 Task: Edit the duration of the event to 60 minutes.
Action: Mouse moved to (680, 316)
Screenshot: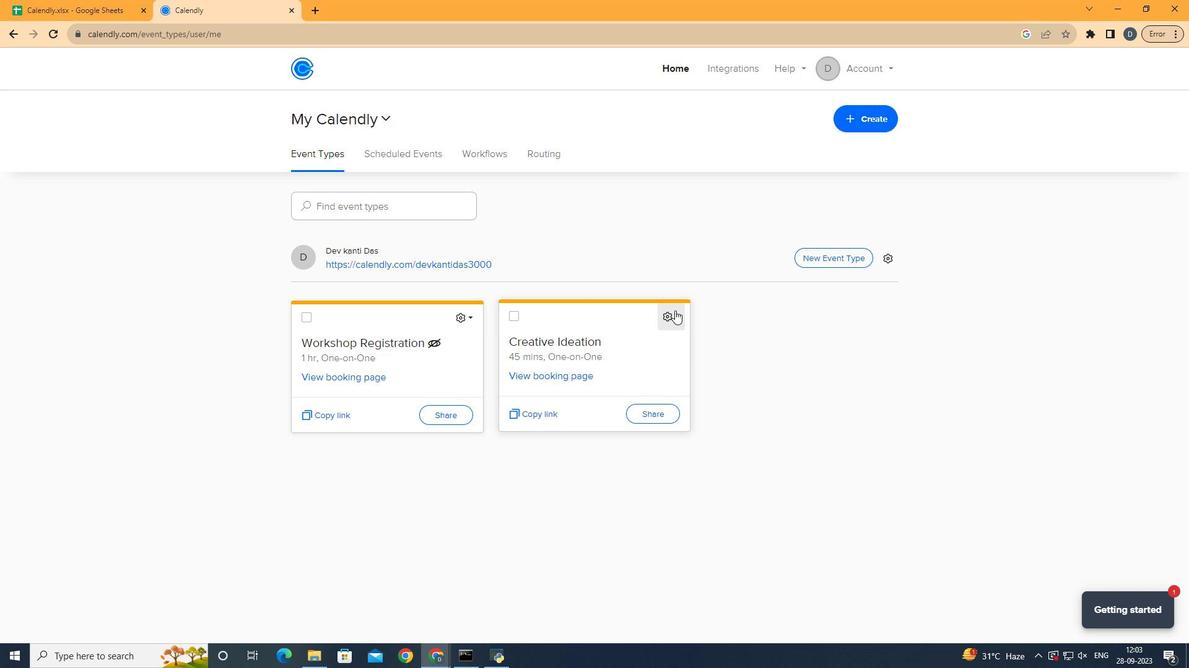 
Action: Mouse pressed left at (680, 316)
Screenshot: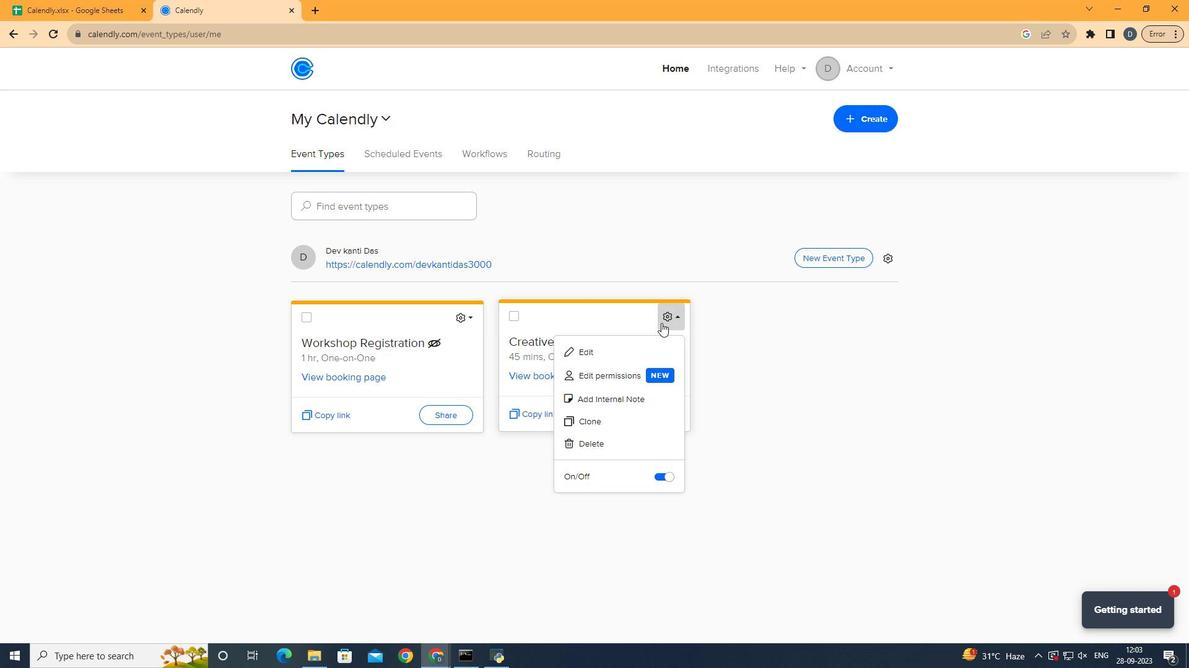 
Action: Mouse moved to (644, 358)
Screenshot: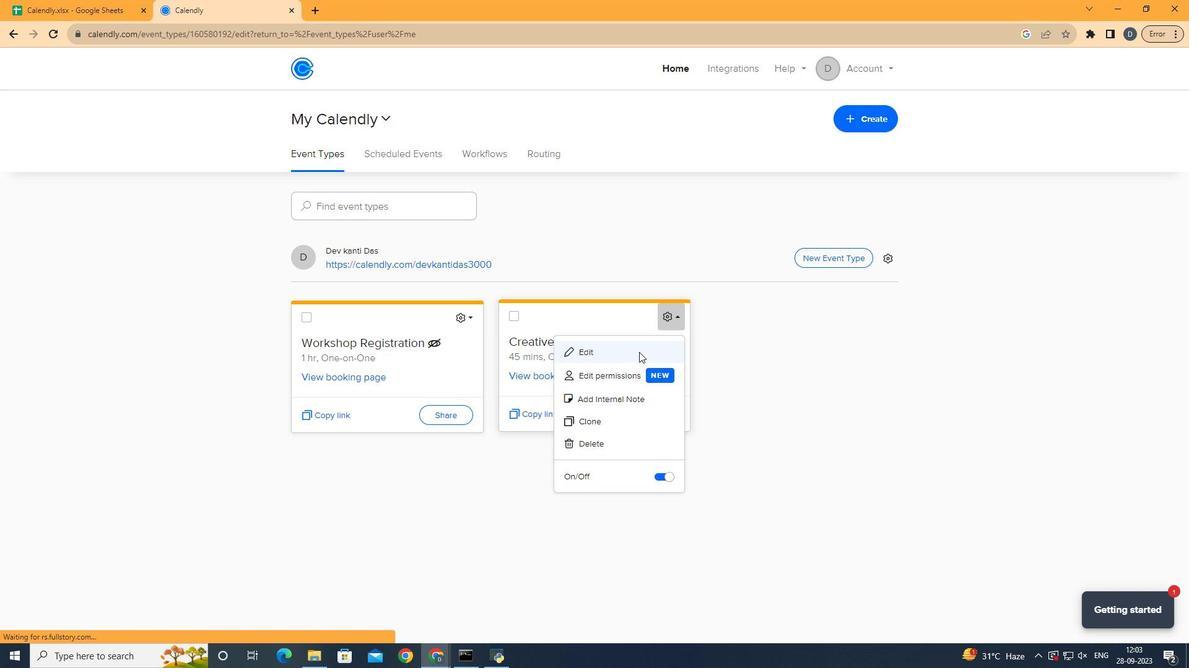 
Action: Mouse pressed left at (644, 358)
Screenshot: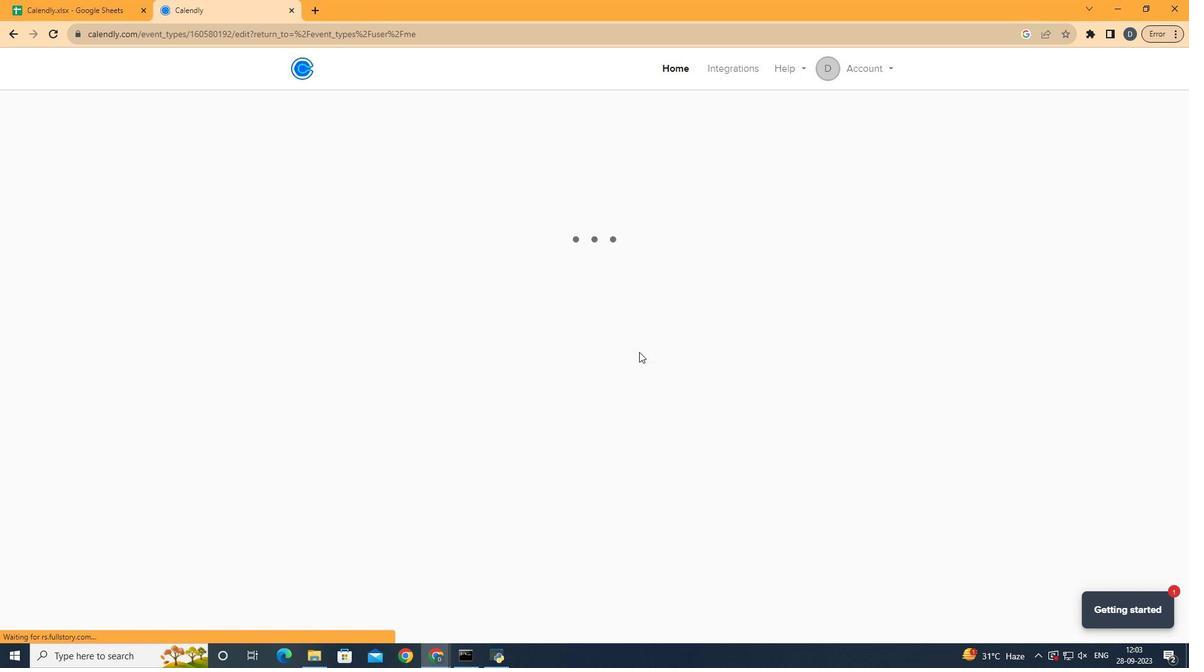 
Action: Mouse moved to (525, 264)
Screenshot: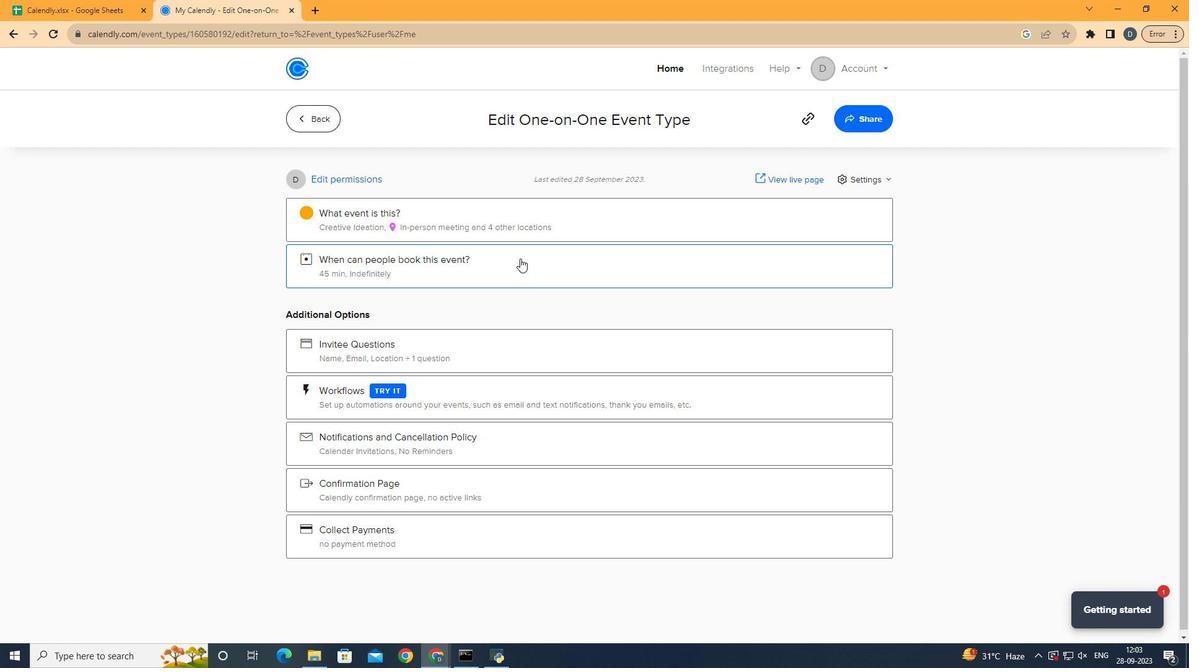 
Action: Mouse pressed left at (525, 264)
Screenshot: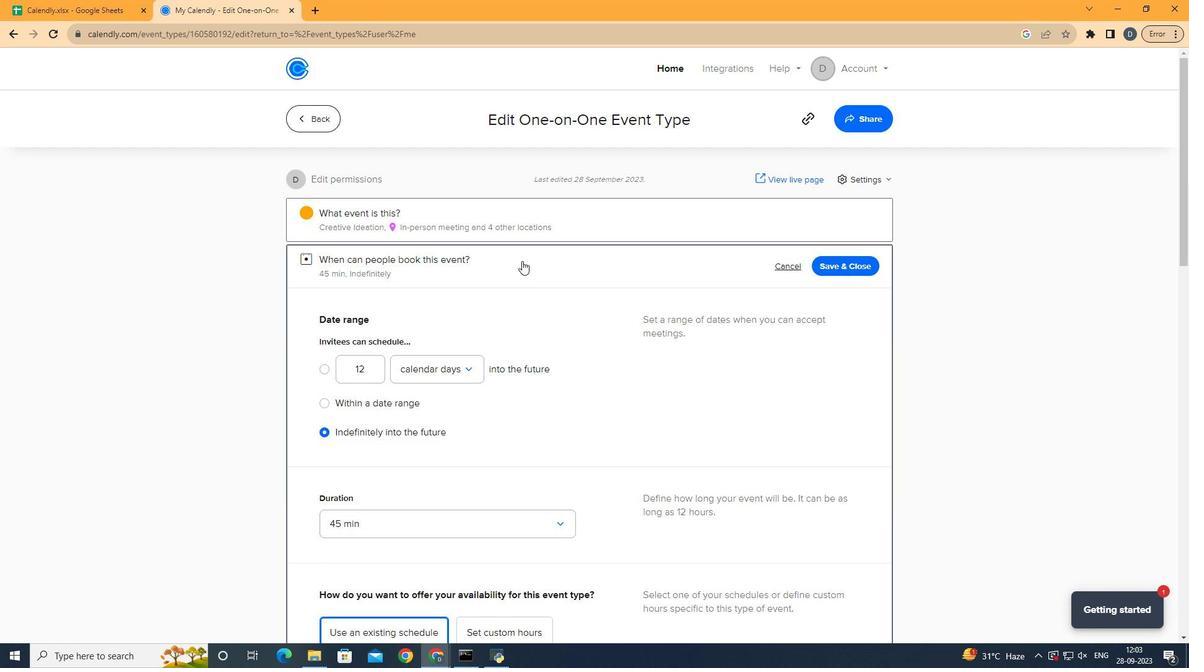 
Action: Mouse moved to (533, 328)
Screenshot: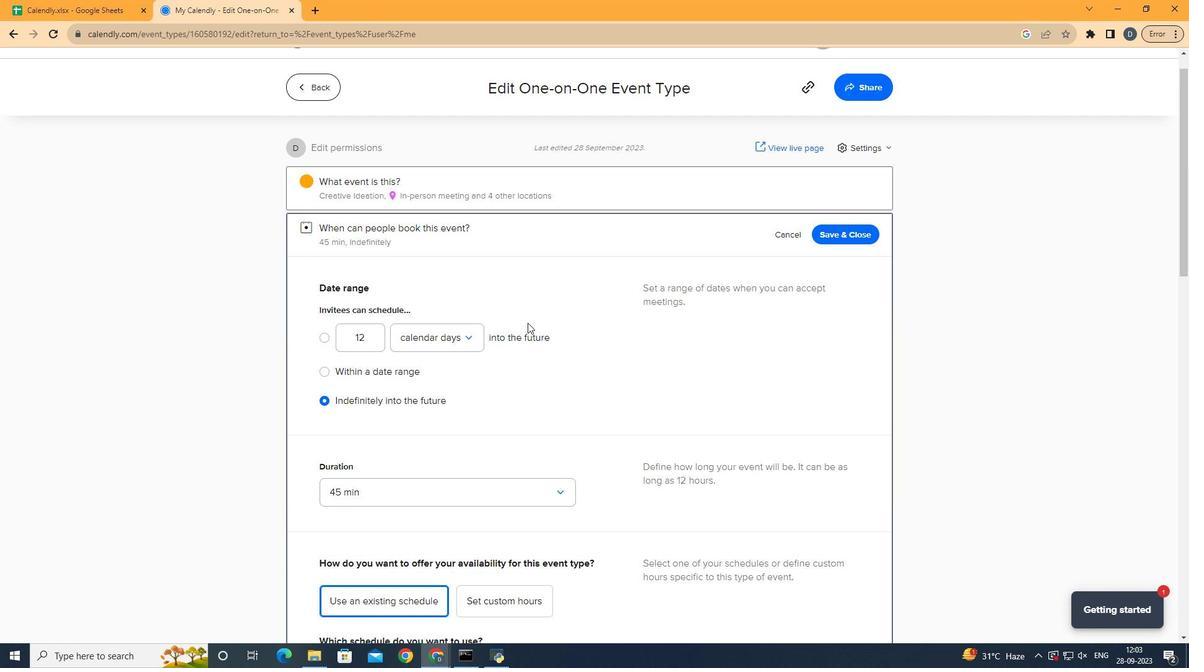 
Action: Mouse scrolled (533, 328) with delta (0, 0)
Screenshot: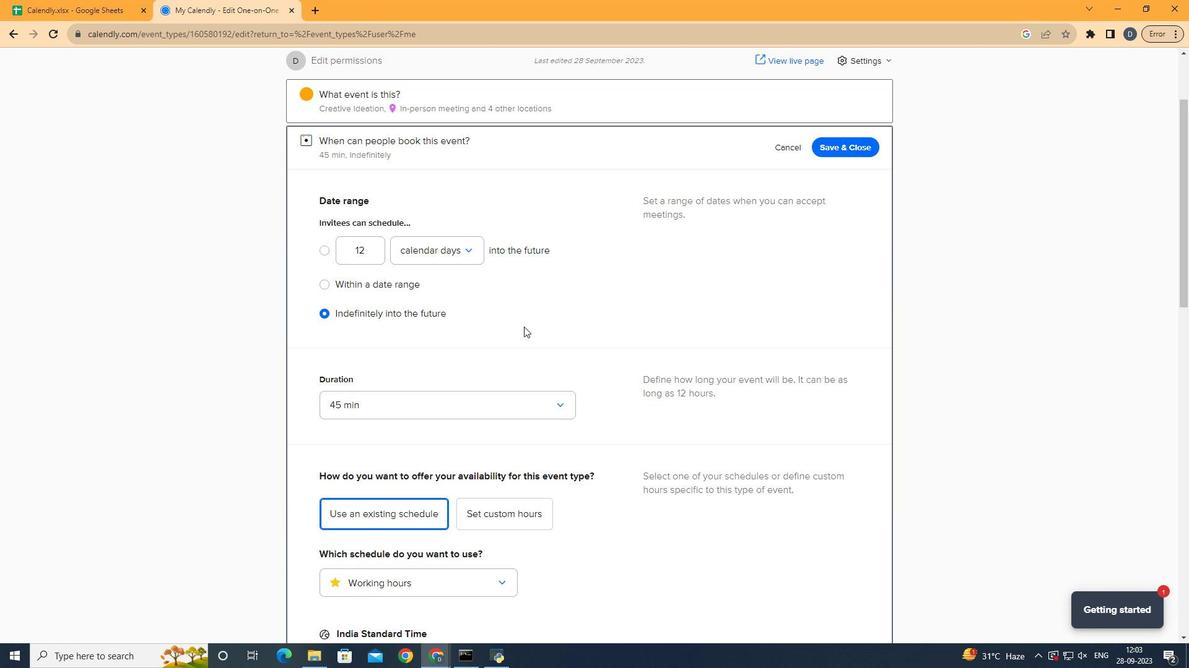 
Action: Mouse scrolled (533, 328) with delta (0, 0)
Screenshot: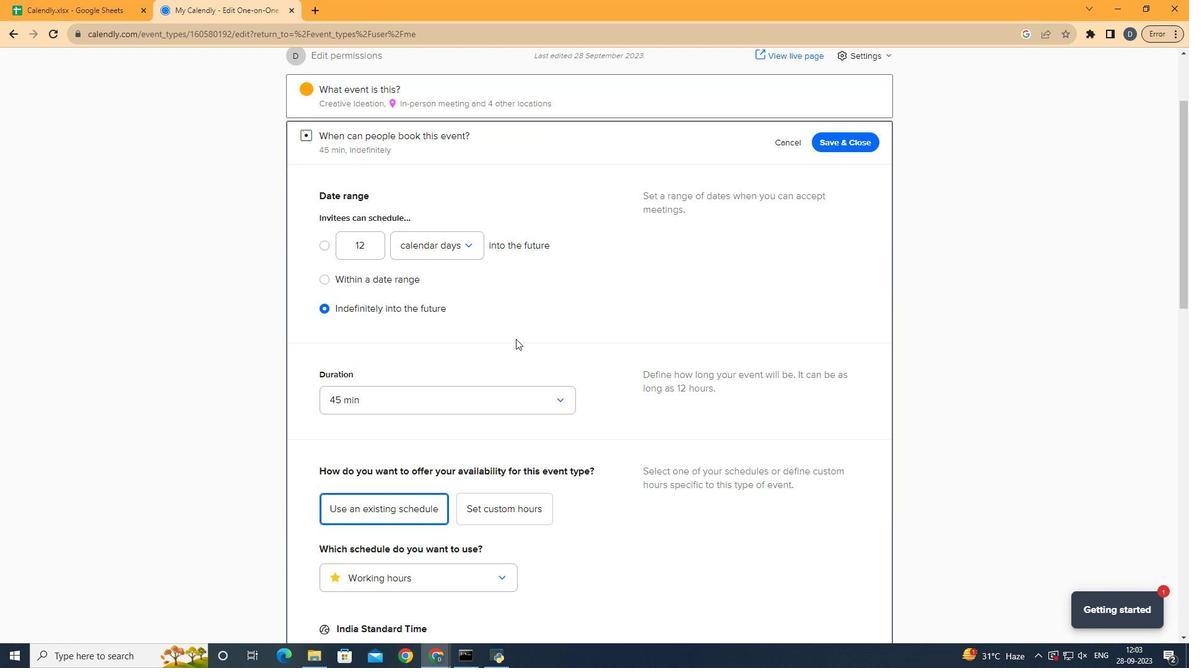 
Action: Mouse moved to (498, 410)
Screenshot: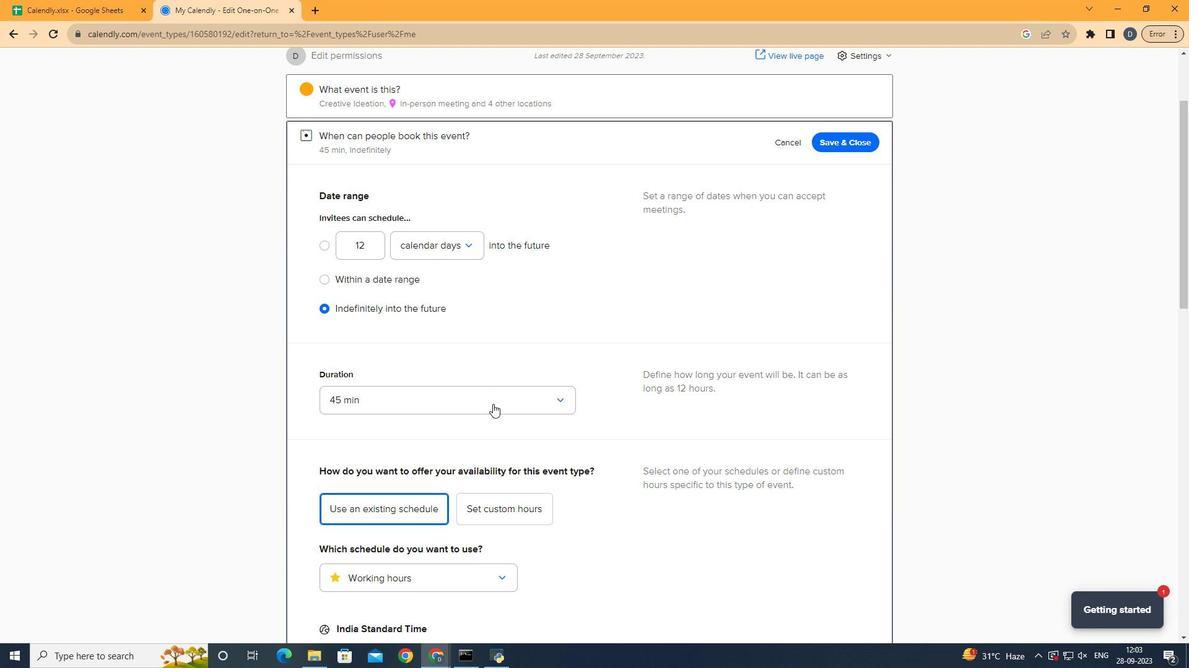
Action: Mouse pressed left at (498, 410)
Screenshot: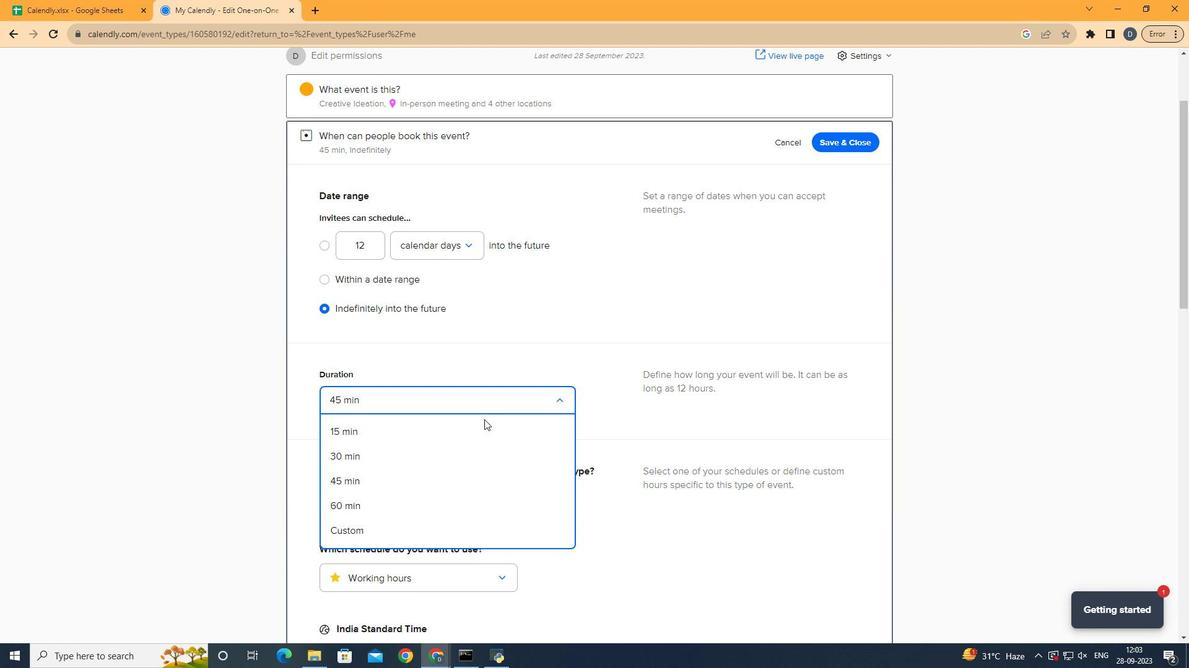 
Action: Mouse moved to (462, 502)
Screenshot: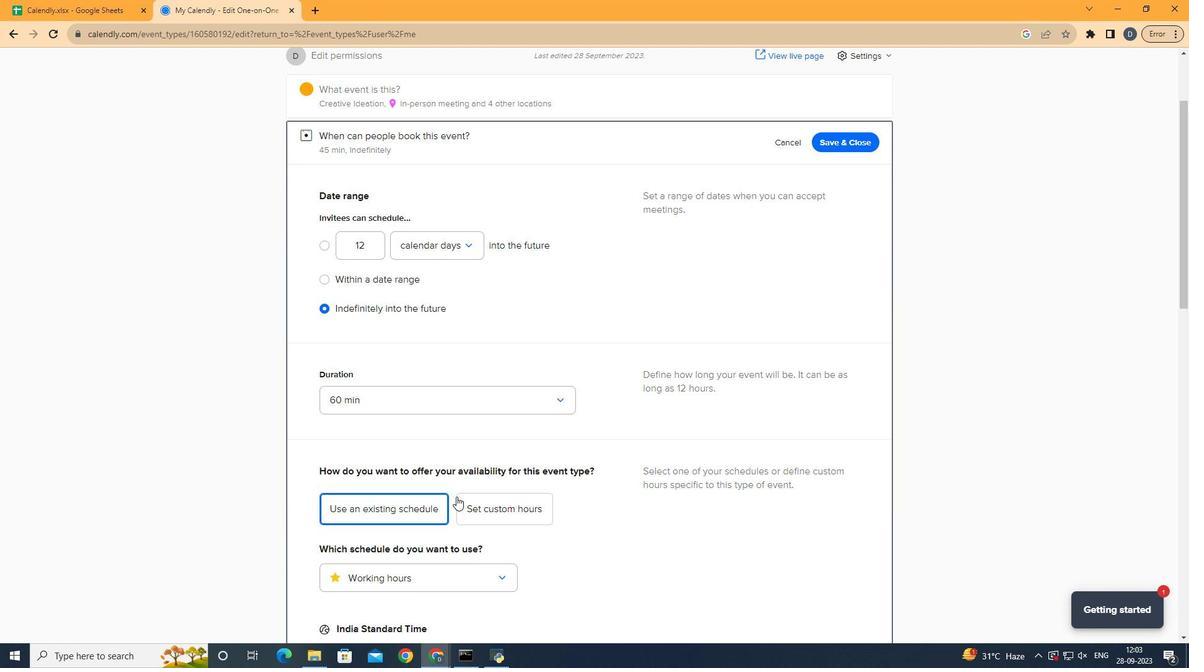 
Action: Mouse pressed left at (462, 502)
Screenshot: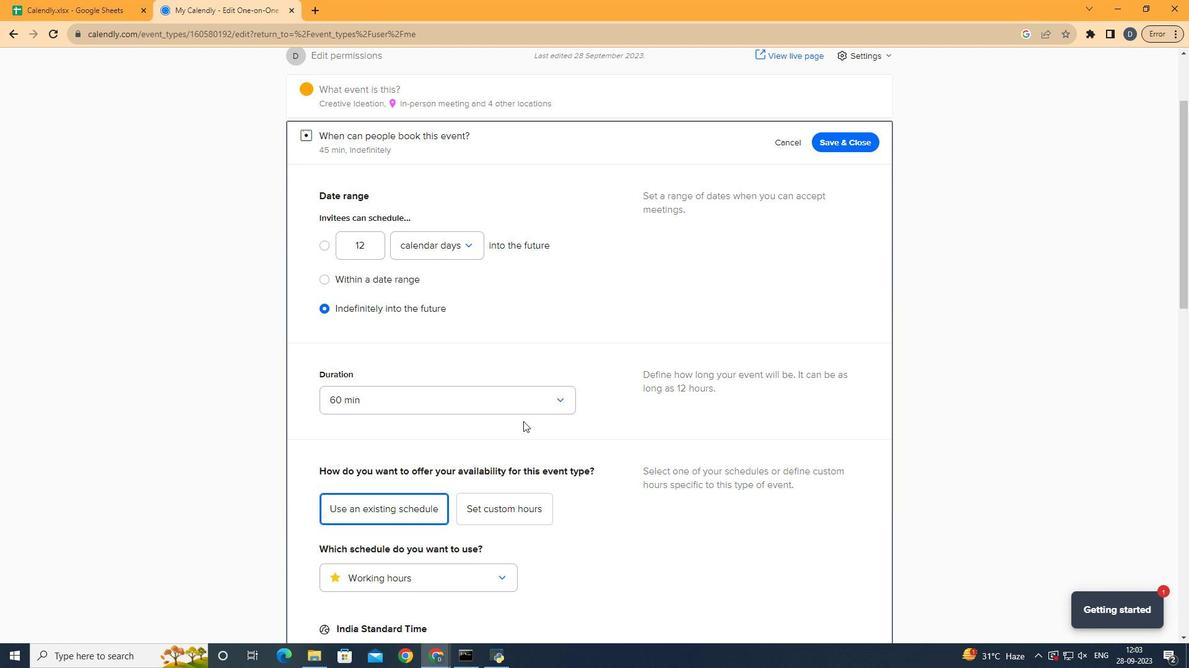 
Action: Mouse moved to (843, 155)
Screenshot: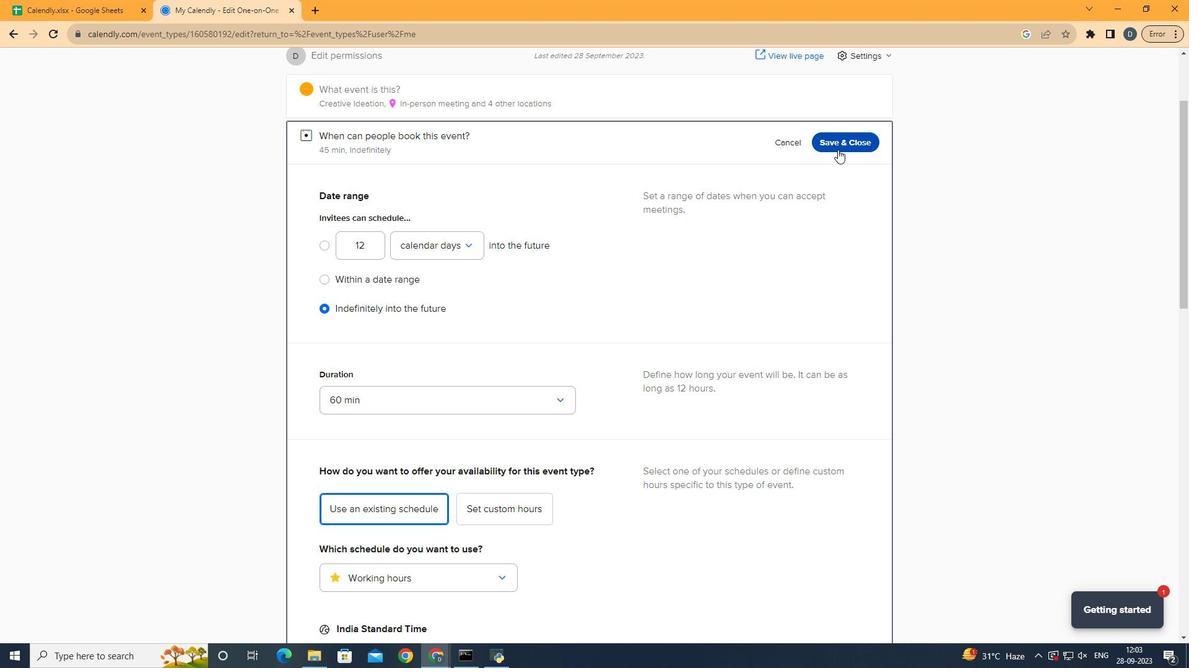 
Action: Mouse pressed left at (843, 155)
Screenshot: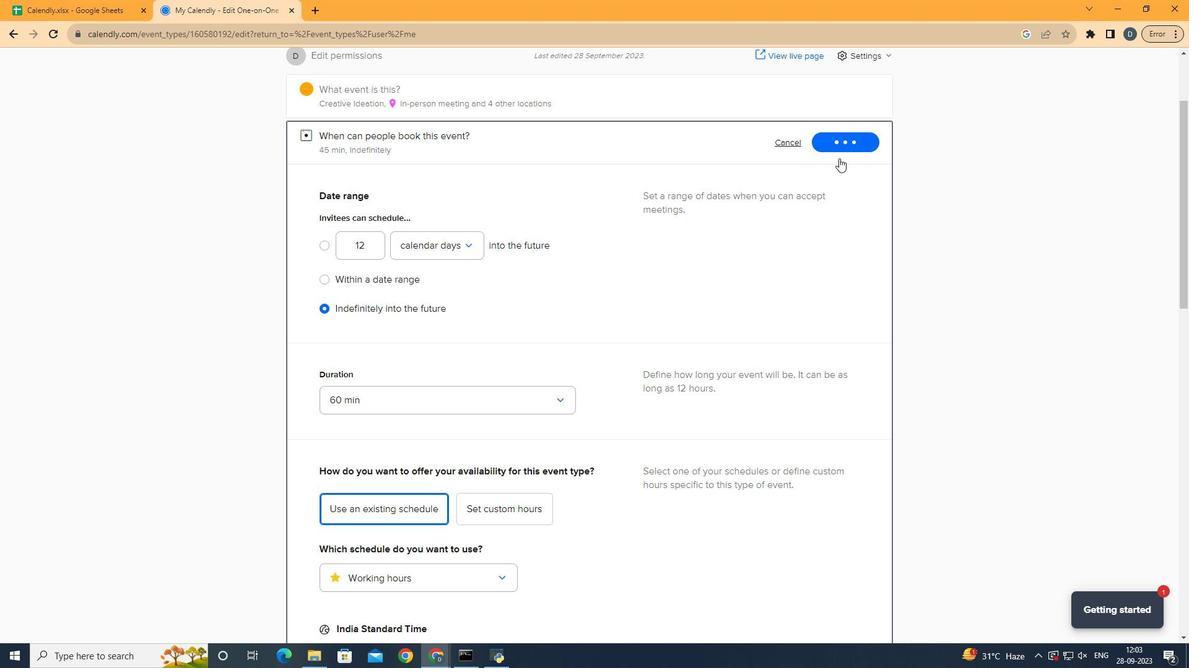 
Action: Mouse moved to (987, 352)
Screenshot: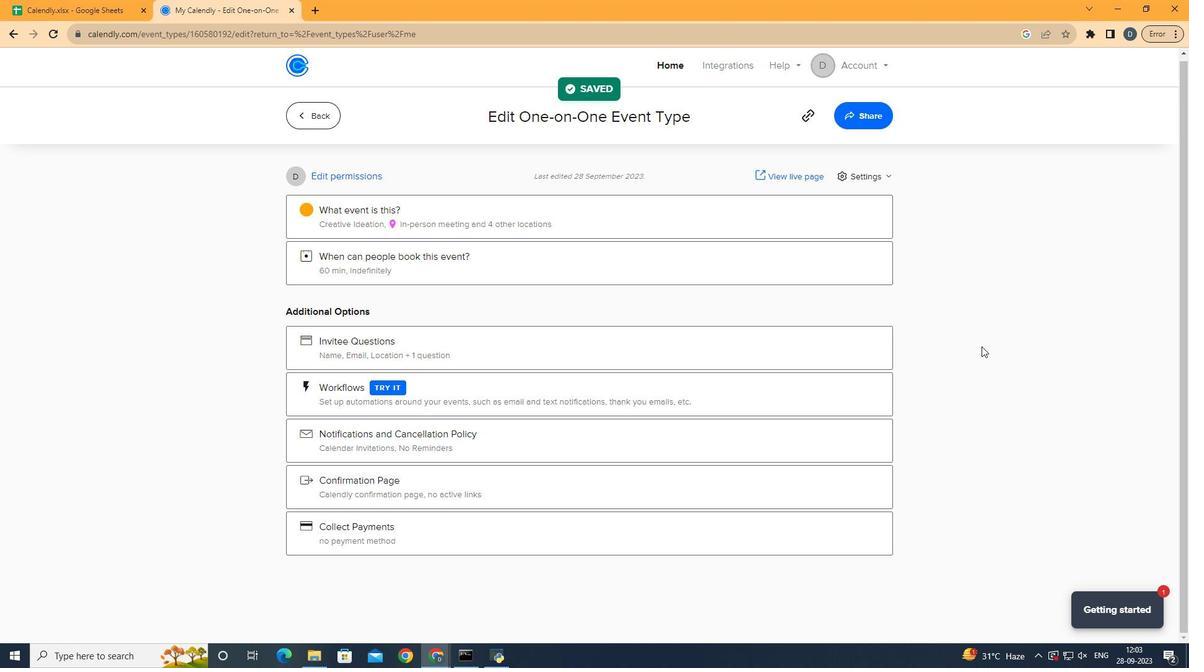 
